 Task: Run the selected text.
Action: Mouse moved to (153, 302)
Screenshot: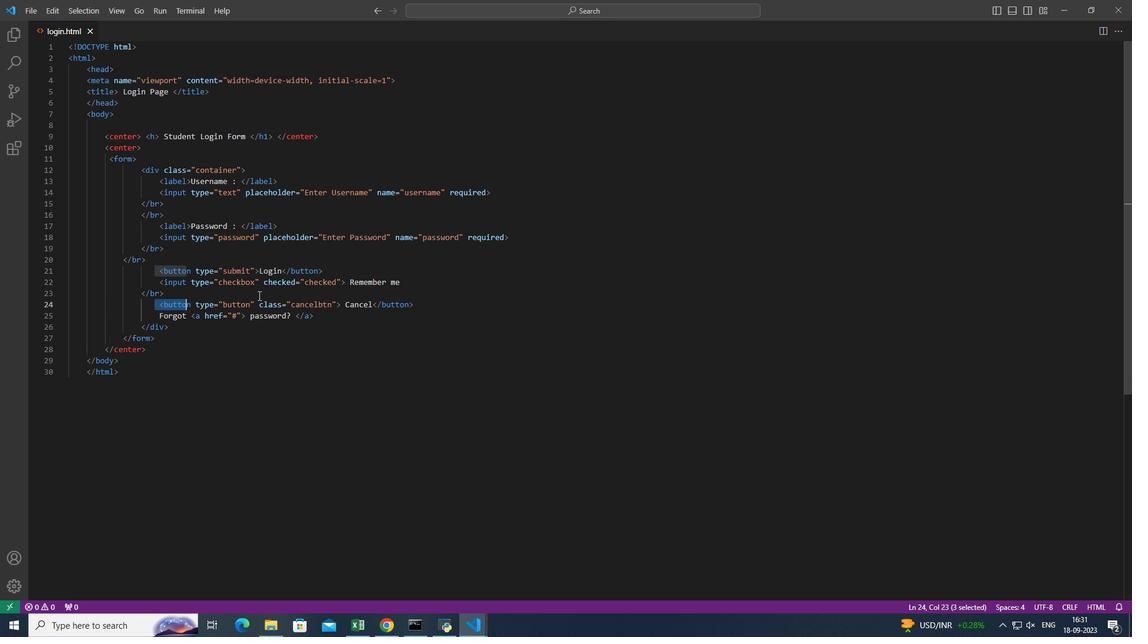 
Action: Mouse pressed left at (153, 302)
Screenshot: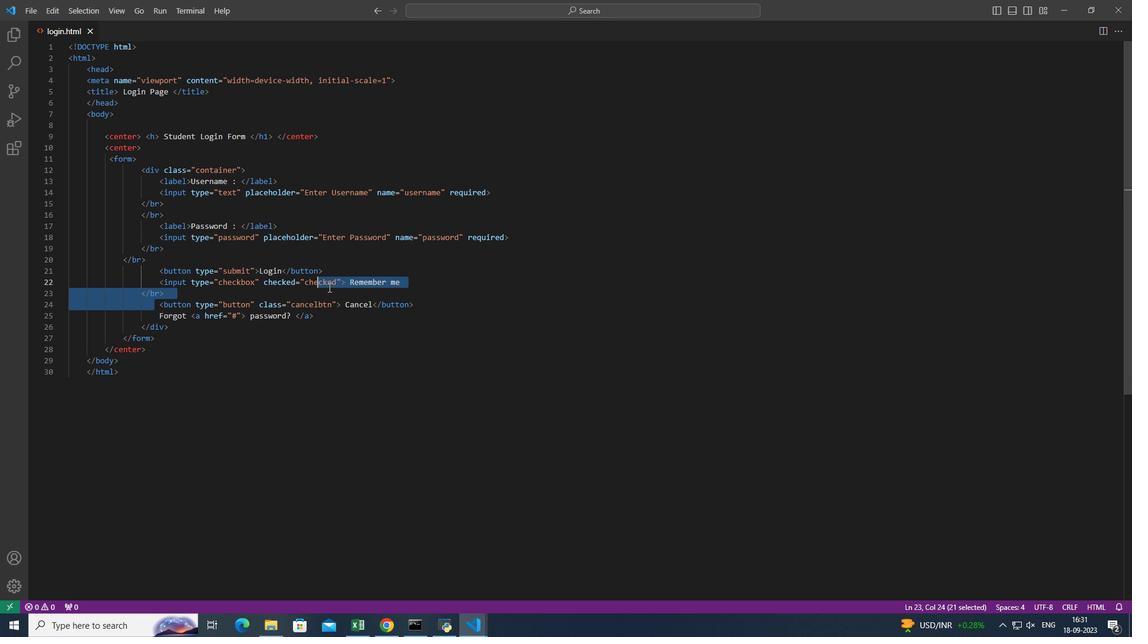 
Action: Mouse moved to (184, 4)
Screenshot: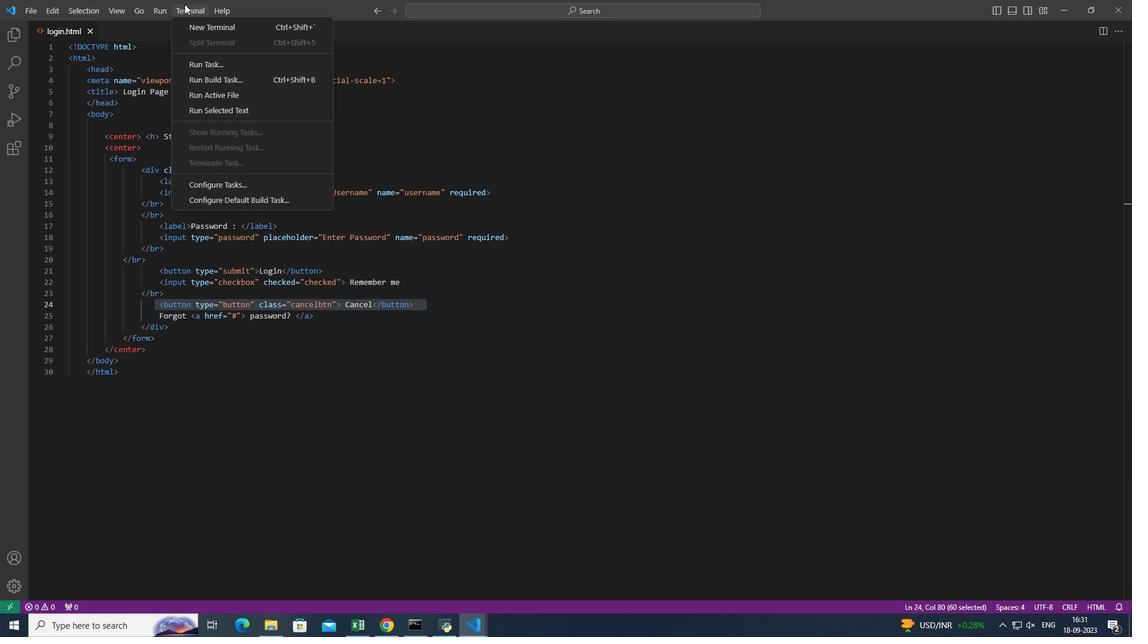 
Action: Mouse pressed left at (184, 4)
Screenshot: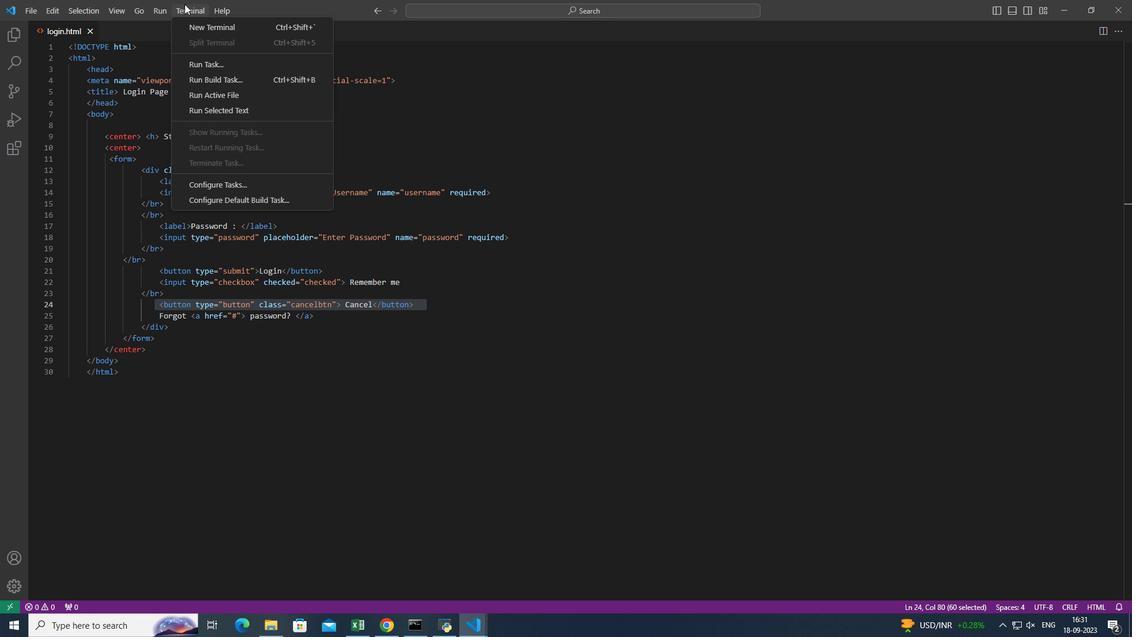 
Action: Mouse moved to (259, 25)
Screenshot: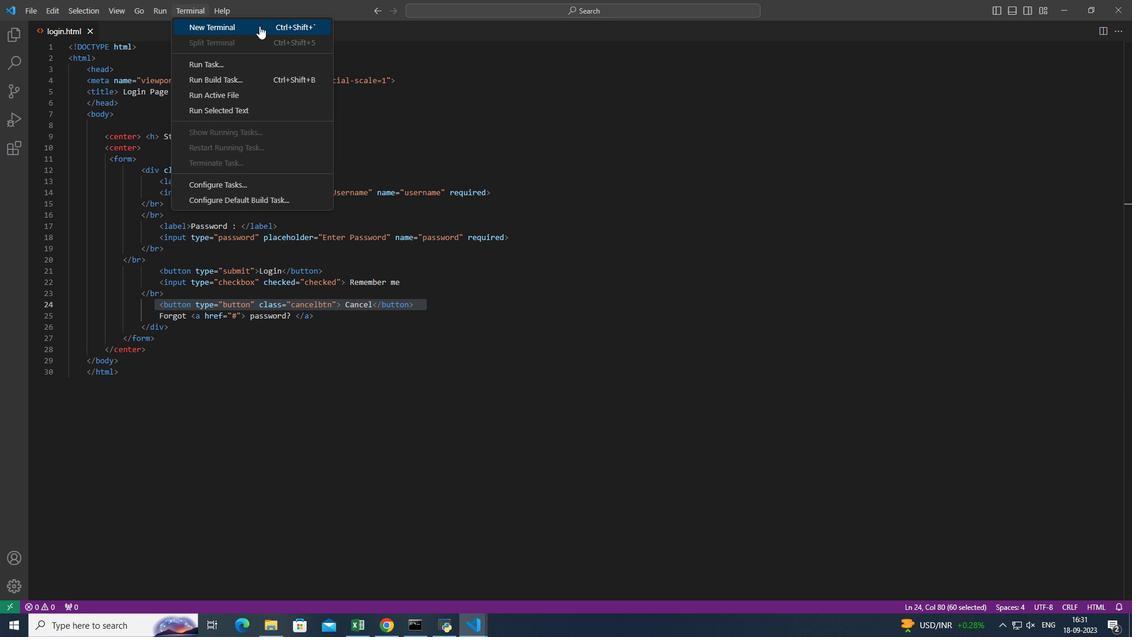 
Action: Mouse pressed left at (259, 25)
Screenshot: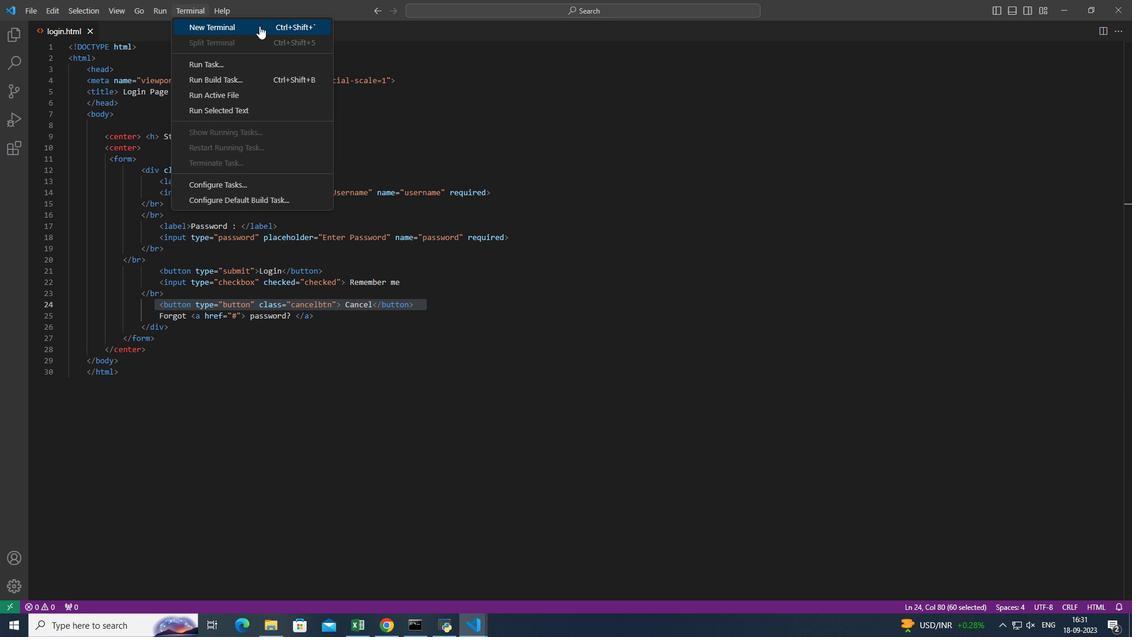 
Action: Mouse moved to (1102, 459)
Screenshot: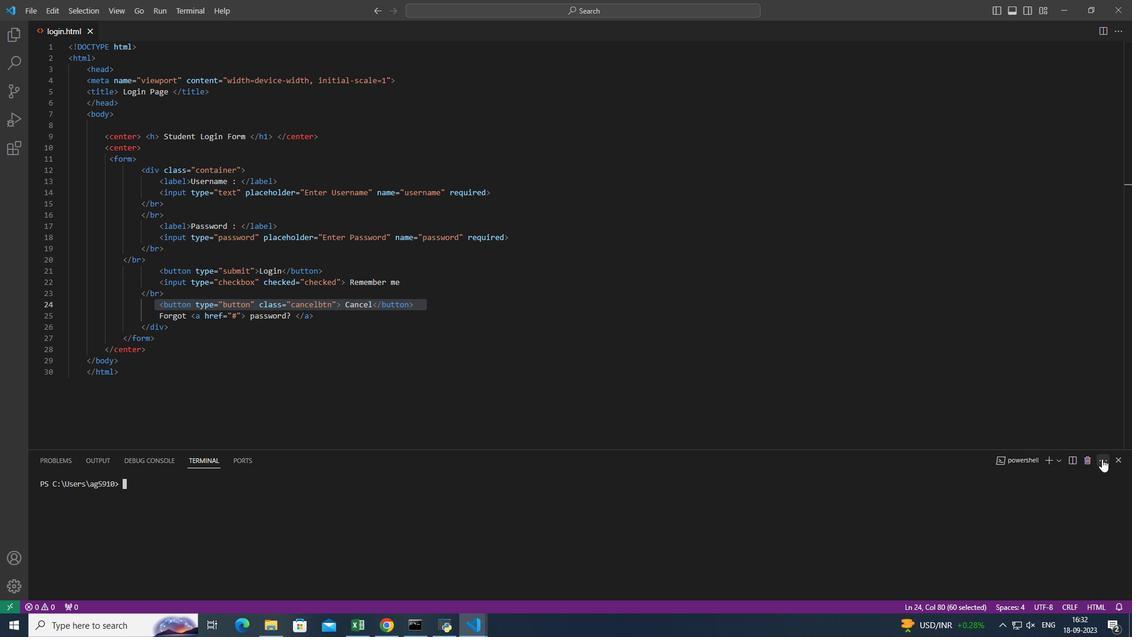 
Action: Mouse pressed left at (1102, 459)
Screenshot: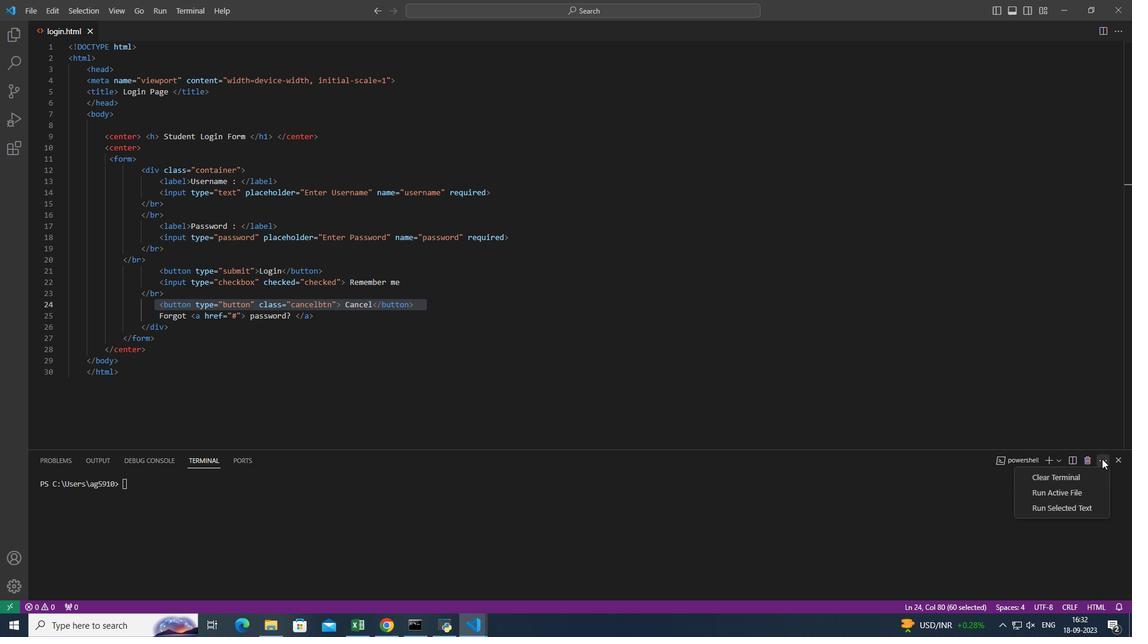 
Action: Mouse moved to (1089, 508)
Screenshot: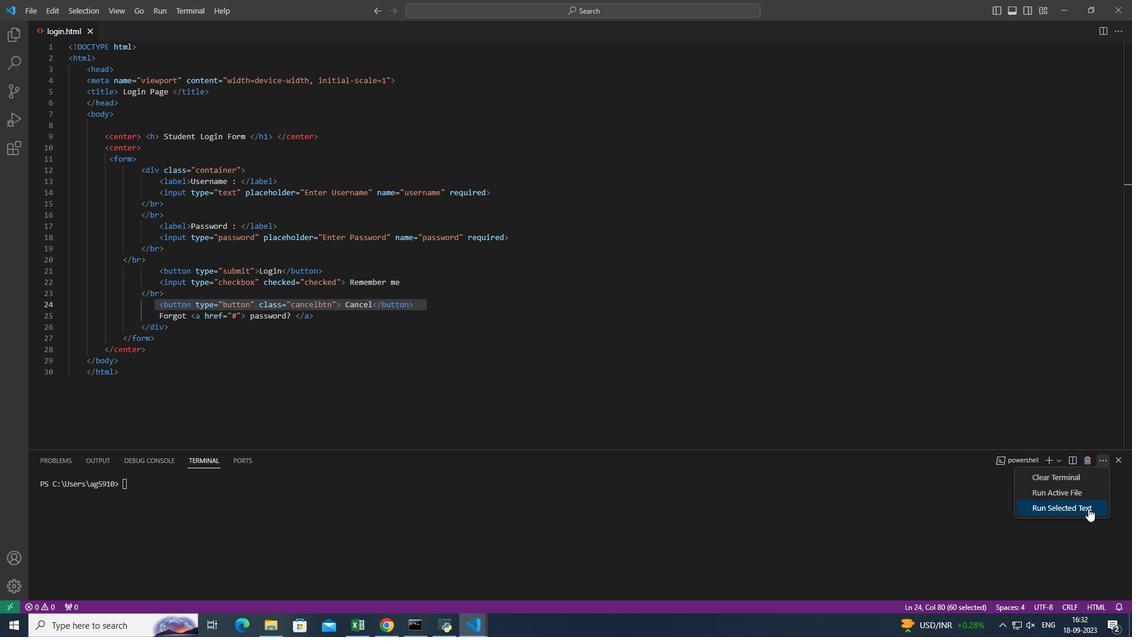 
Action: Mouse pressed left at (1089, 508)
Screenshot: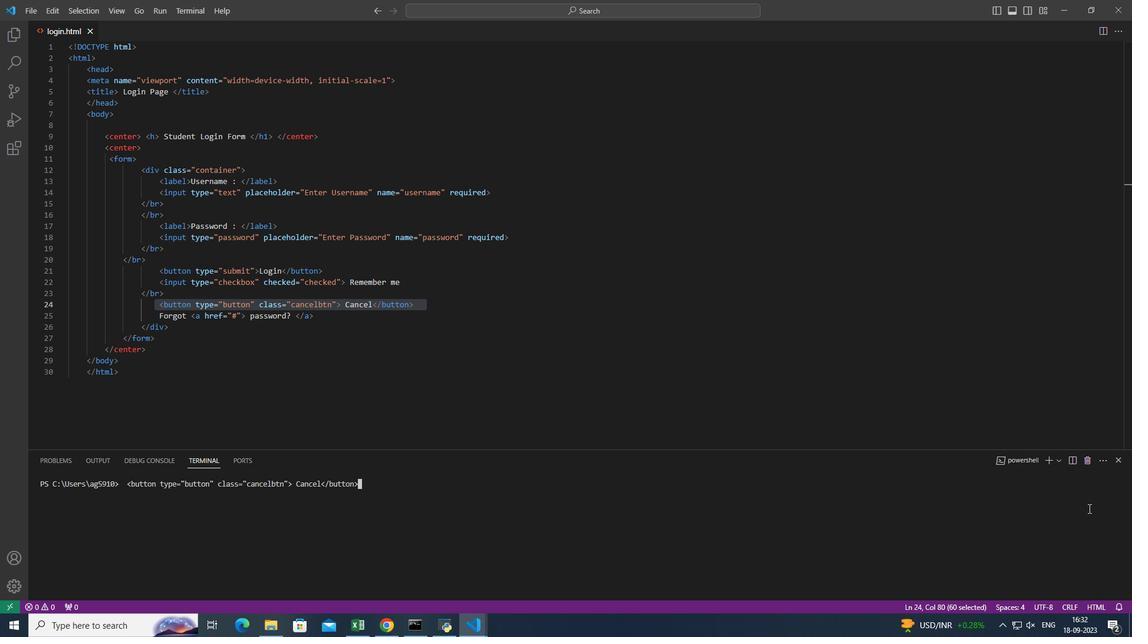 
Action: Mouse moved to (867, 611)
Screenshot: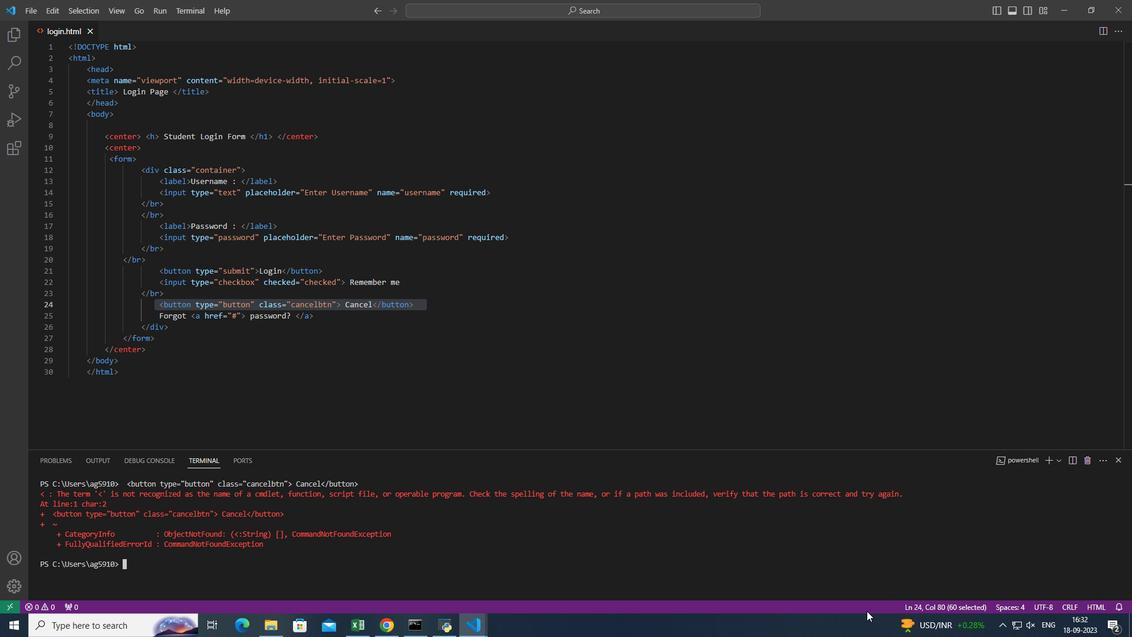 
